 Task: Enable public transport information for Villa in Joshua Tree, California, United States.
Action: Mouse moved to (988, 152)
Screenshot: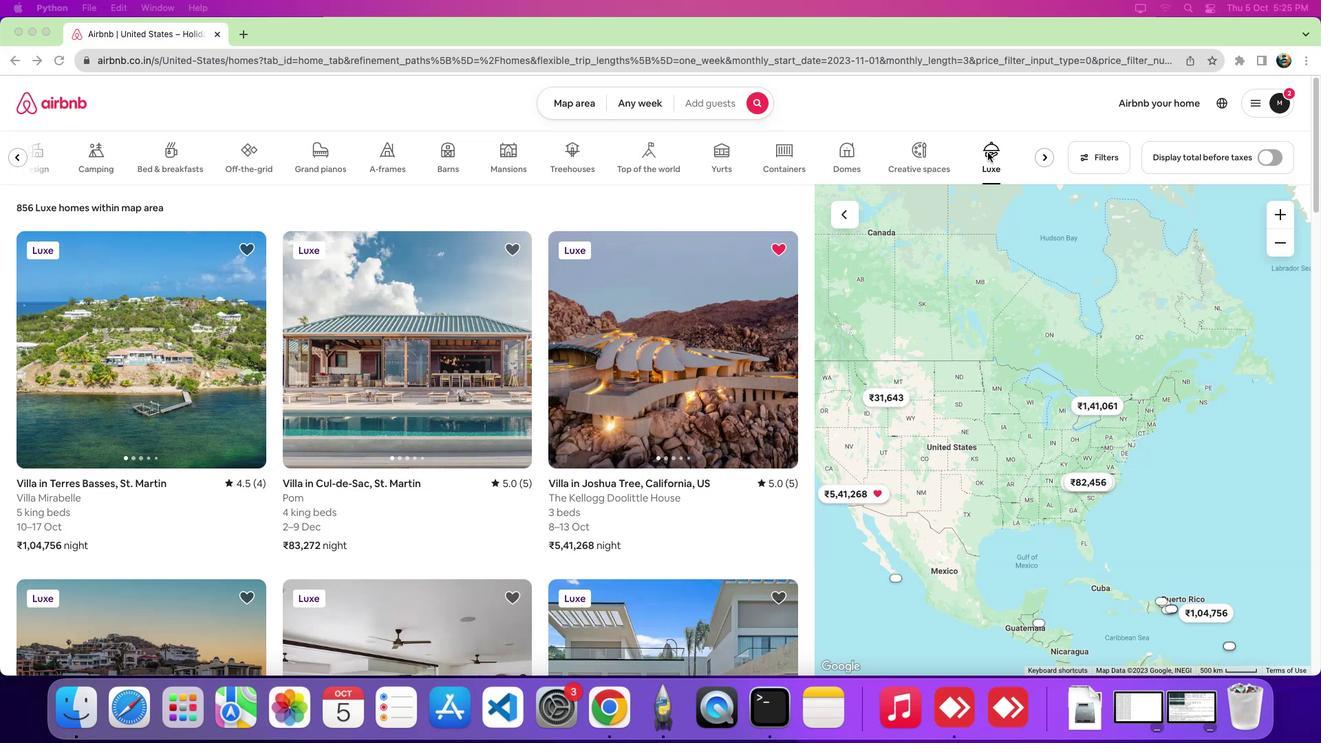 
Action: Mouse pressed left at (988, 152)
Screenshot: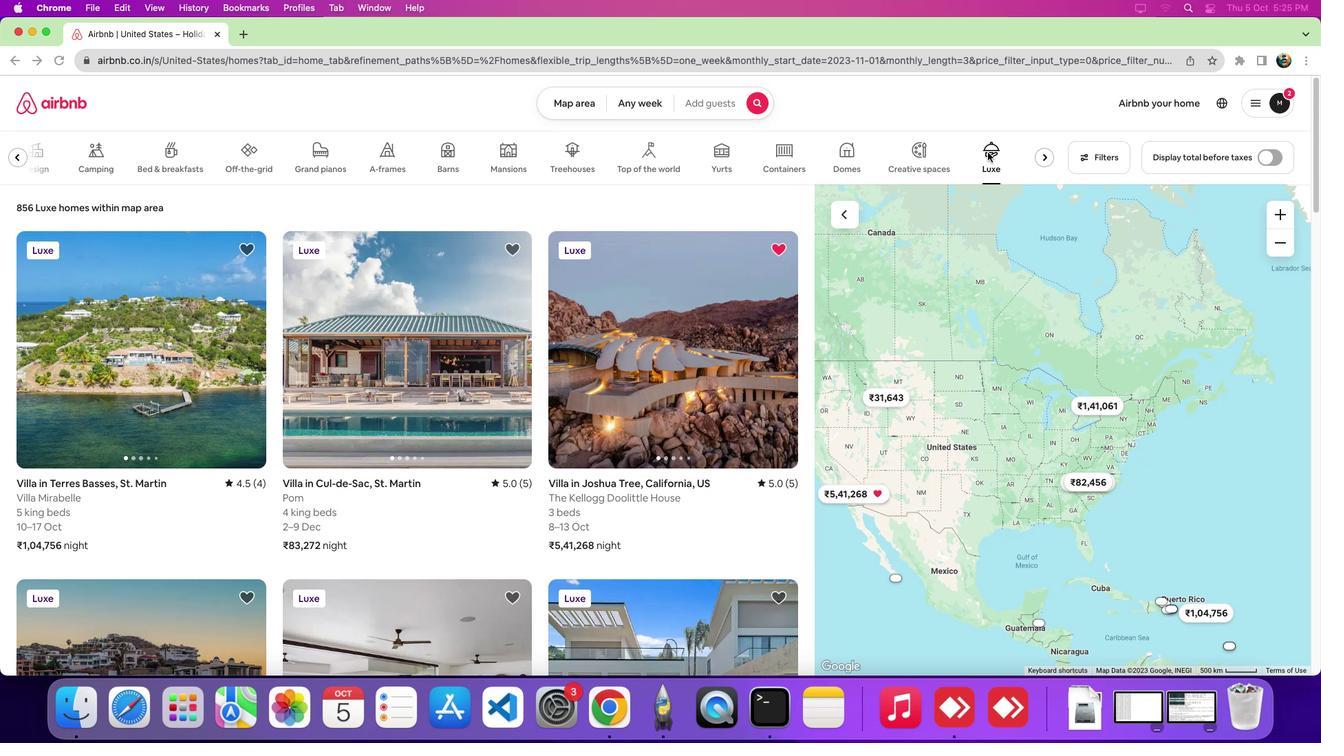 
Action: Mouse moved to (676, 366)
Screenshot: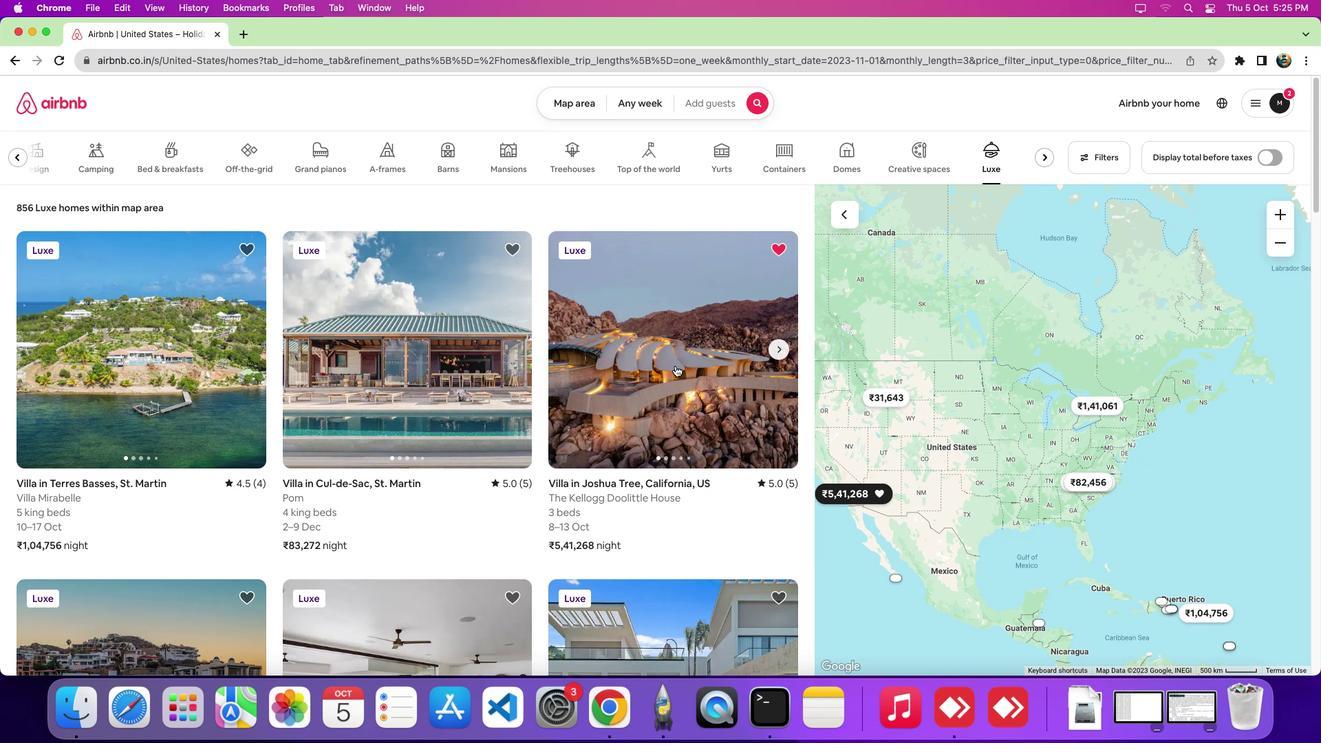 
Action: Mouse pressed left at (676, 366)
Screenshot: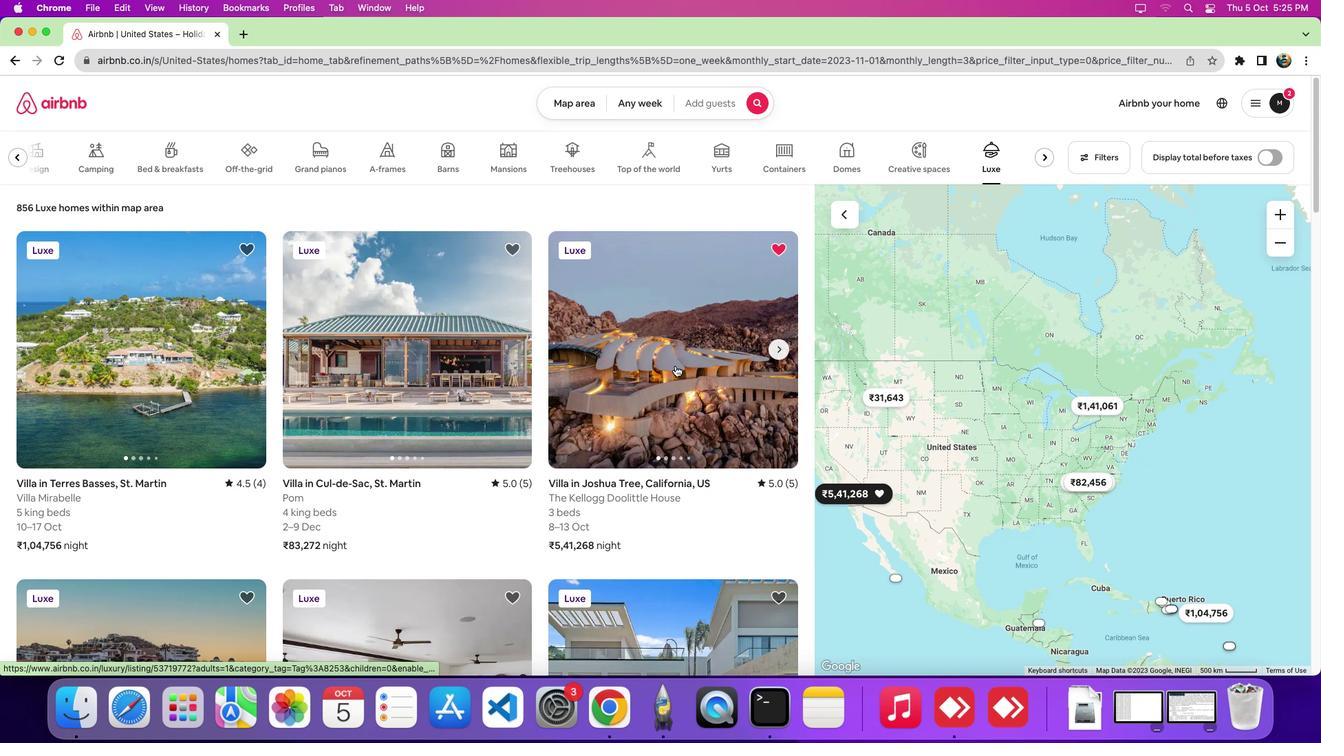
Action: Mouse moved to (755, 445)
Screenshot: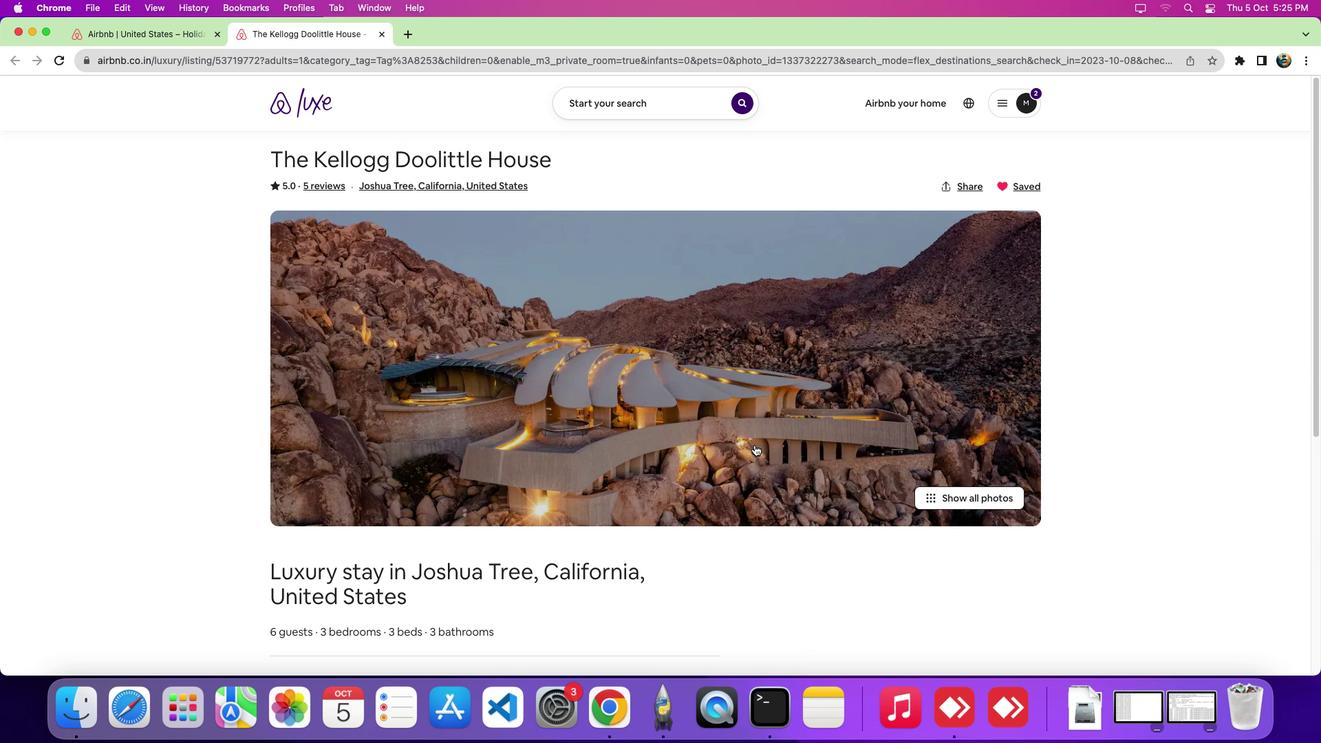 
Action: Mouse scrolled (755, 445) with delta (0, 0)
Screenshot: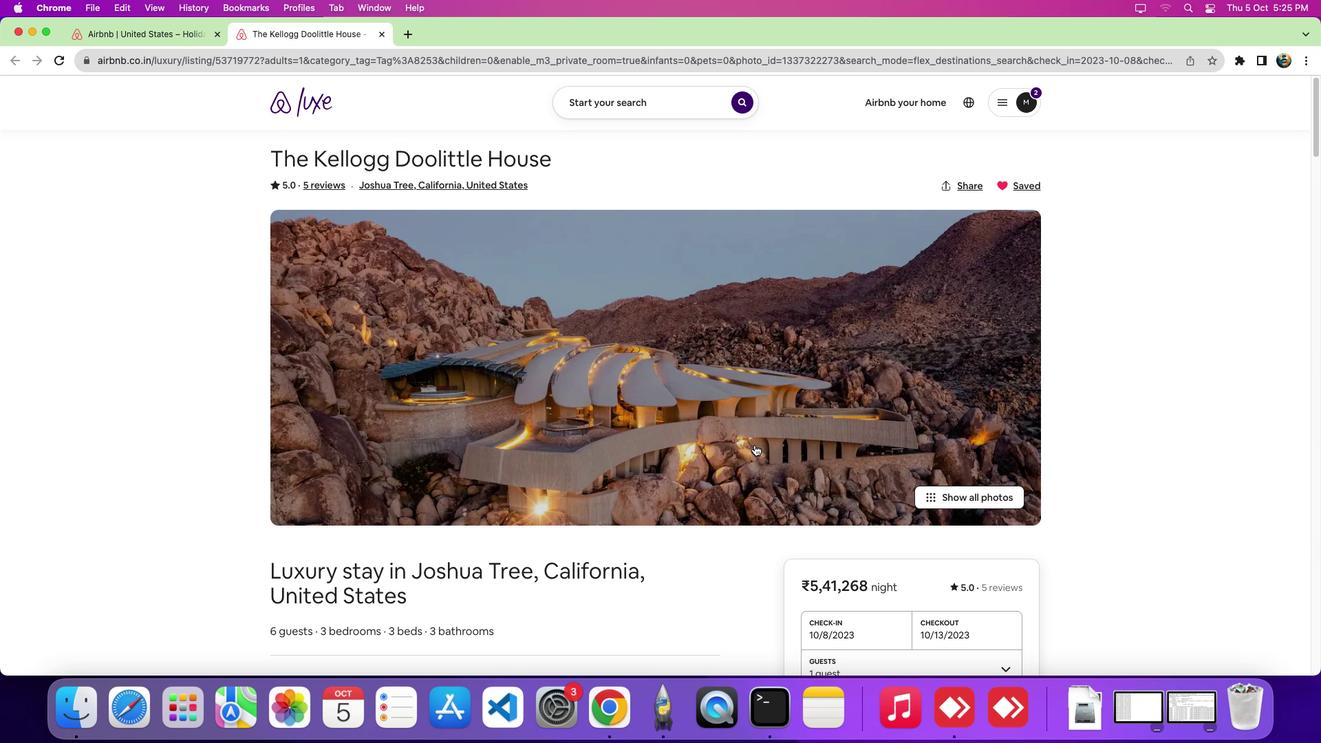 
Action: Mouse scrolled (755, 445) with delta (0, 0)
Screenshot: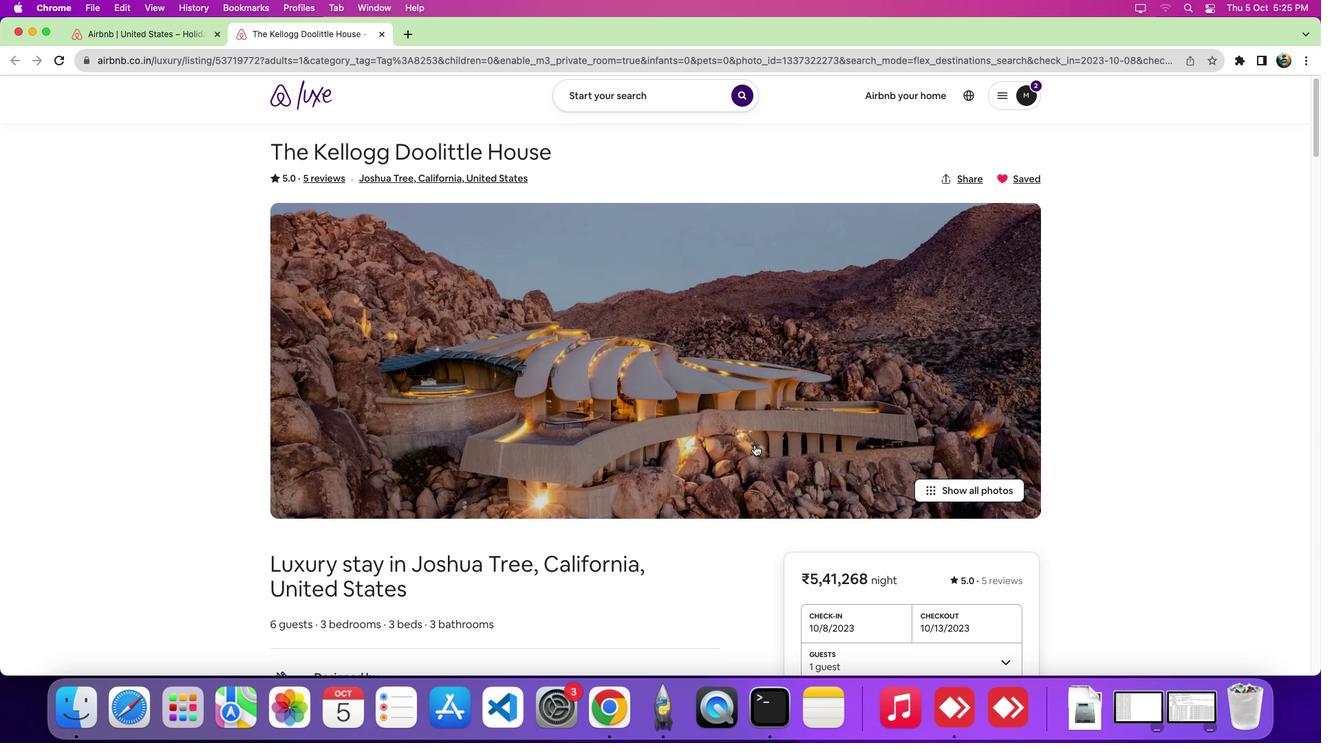 
Action: Mouse scrolled (755, 445) with delta (0, -2)
Screenshot: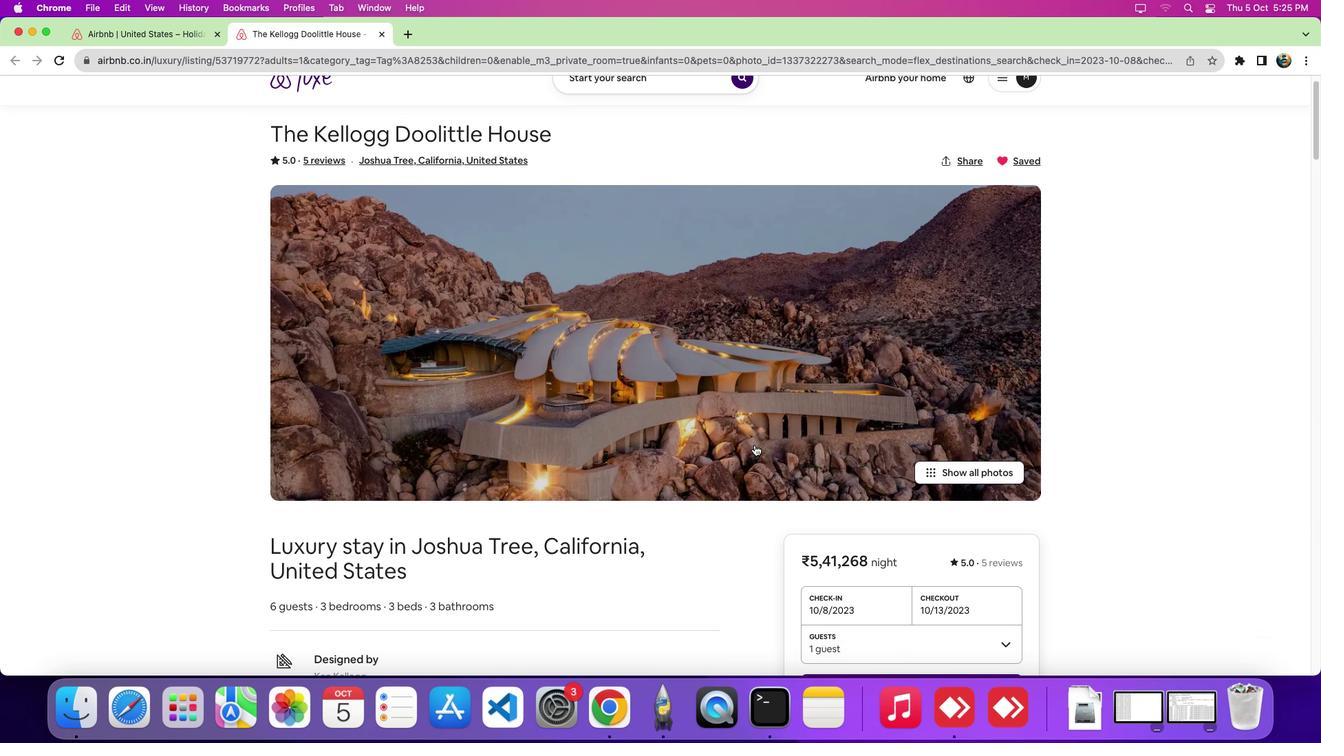 
Action: Mouse scrolled (755, 445) with delta (0, -4)
Screenshot: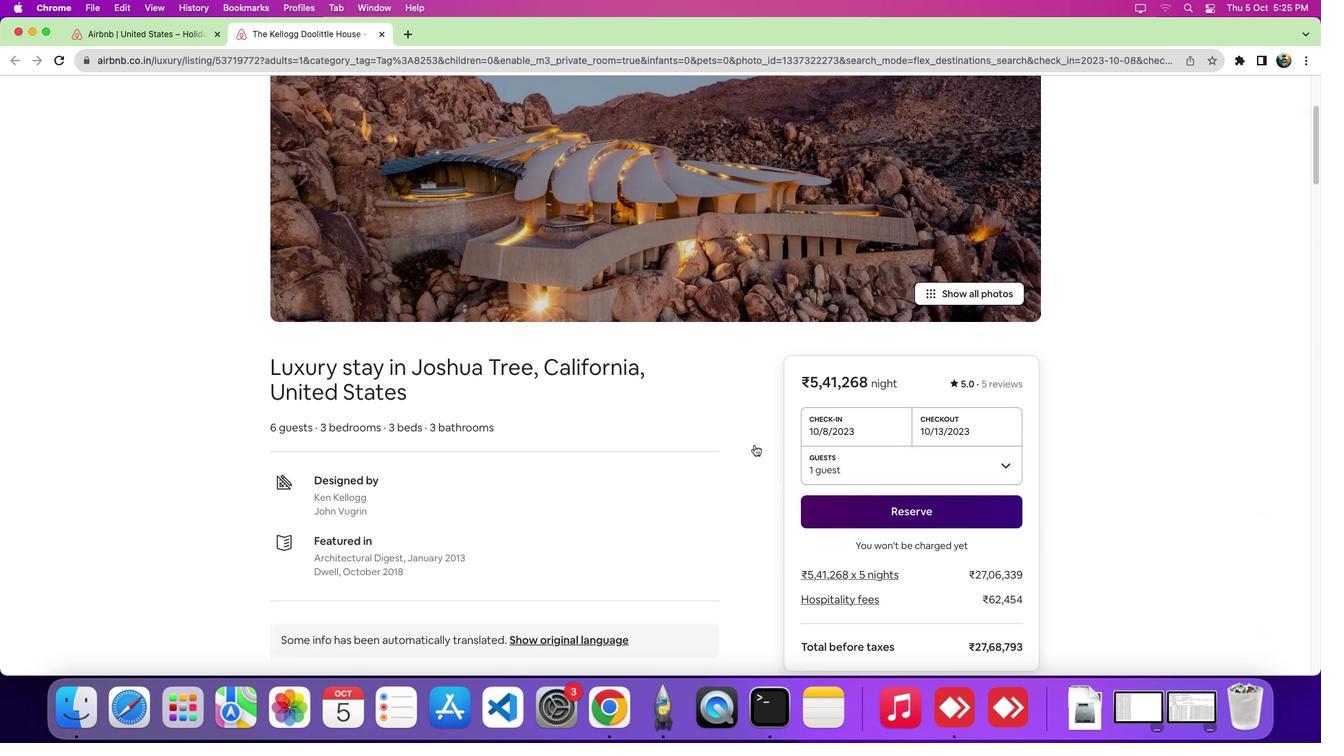 
Action: Mouse scrolled (755, 445) with delta (0, 0)
Screenshot: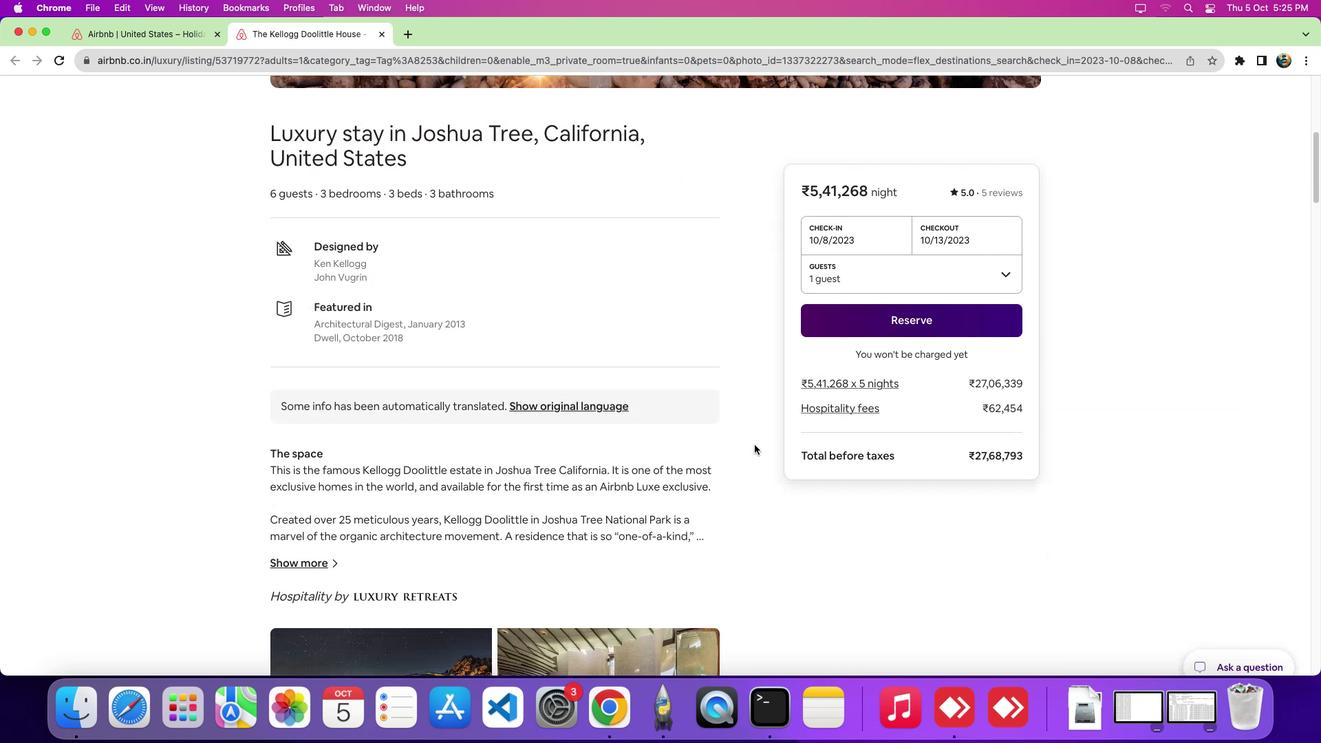 
Action: Mouse scrolled (755, 445) with delta (0, 0)
Screenshot: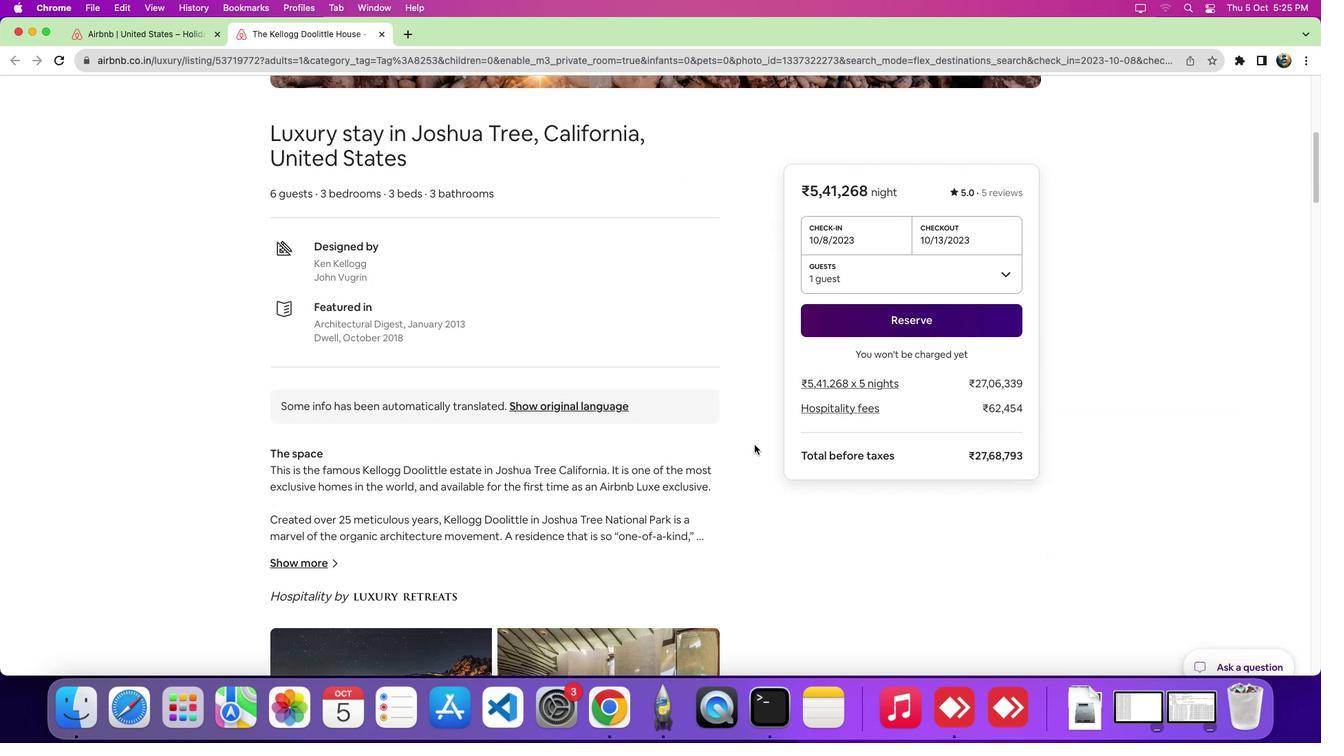 
Action: Mouse scrolled (755, 445) with delta (0, -6)
Screenshot: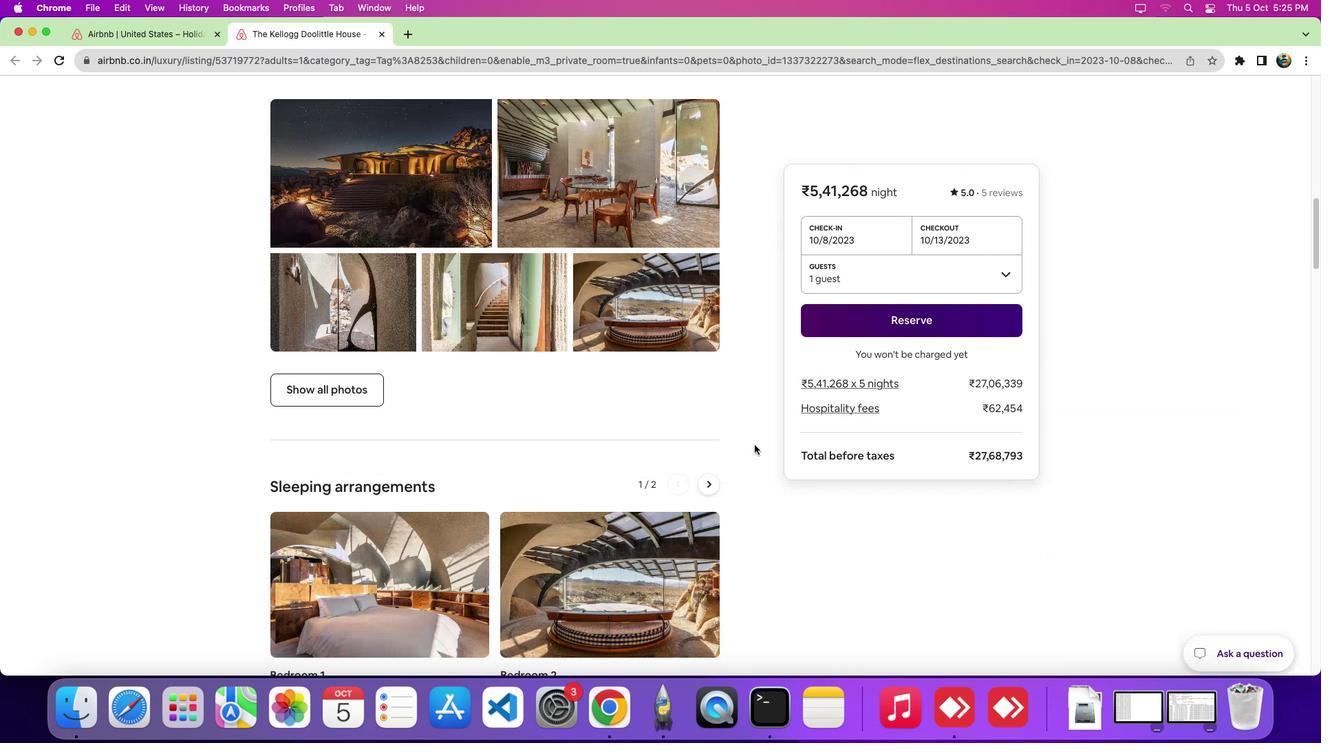 
Action: Mouse scrolled (755, 445) with delta (0, -8)
Screenshot: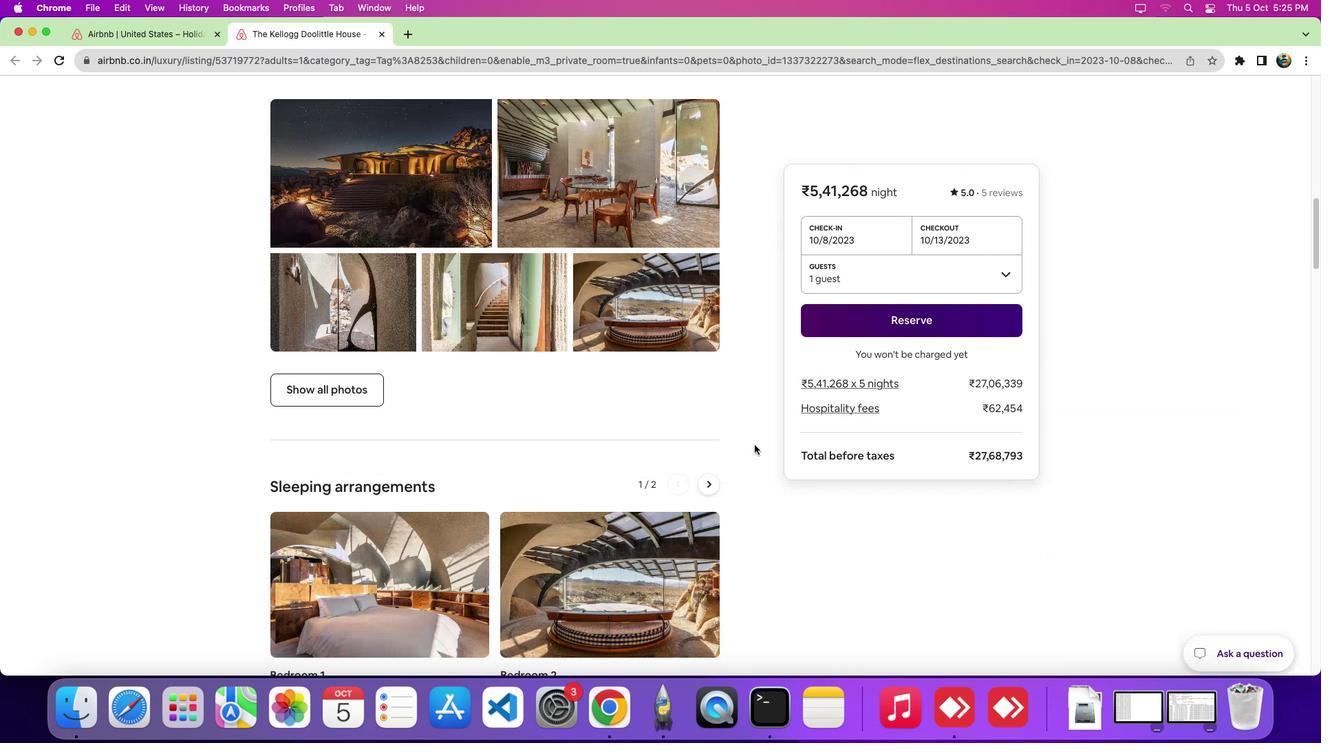 
Action: Mouse scrolled (755, 445) with delta (0, -9)
Screenshot: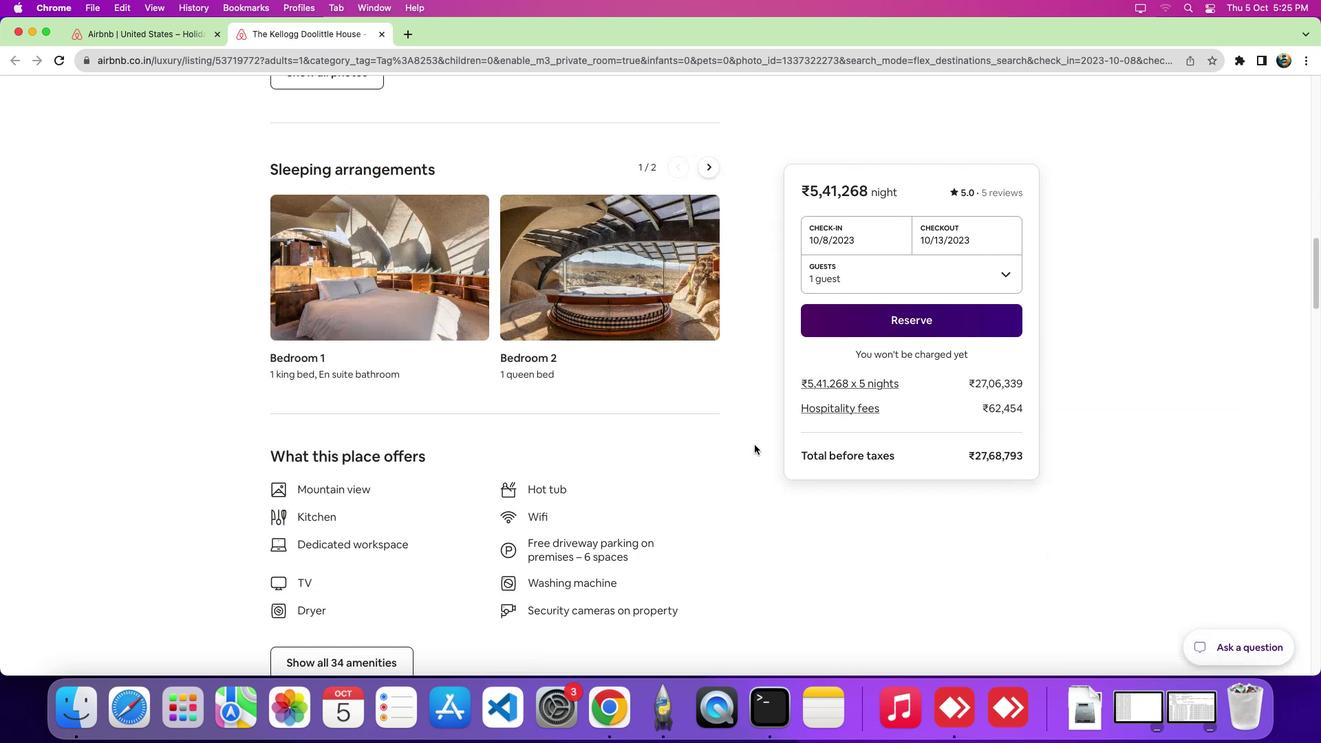 
Action: Mouse moved to (542, 105)
Screenshot: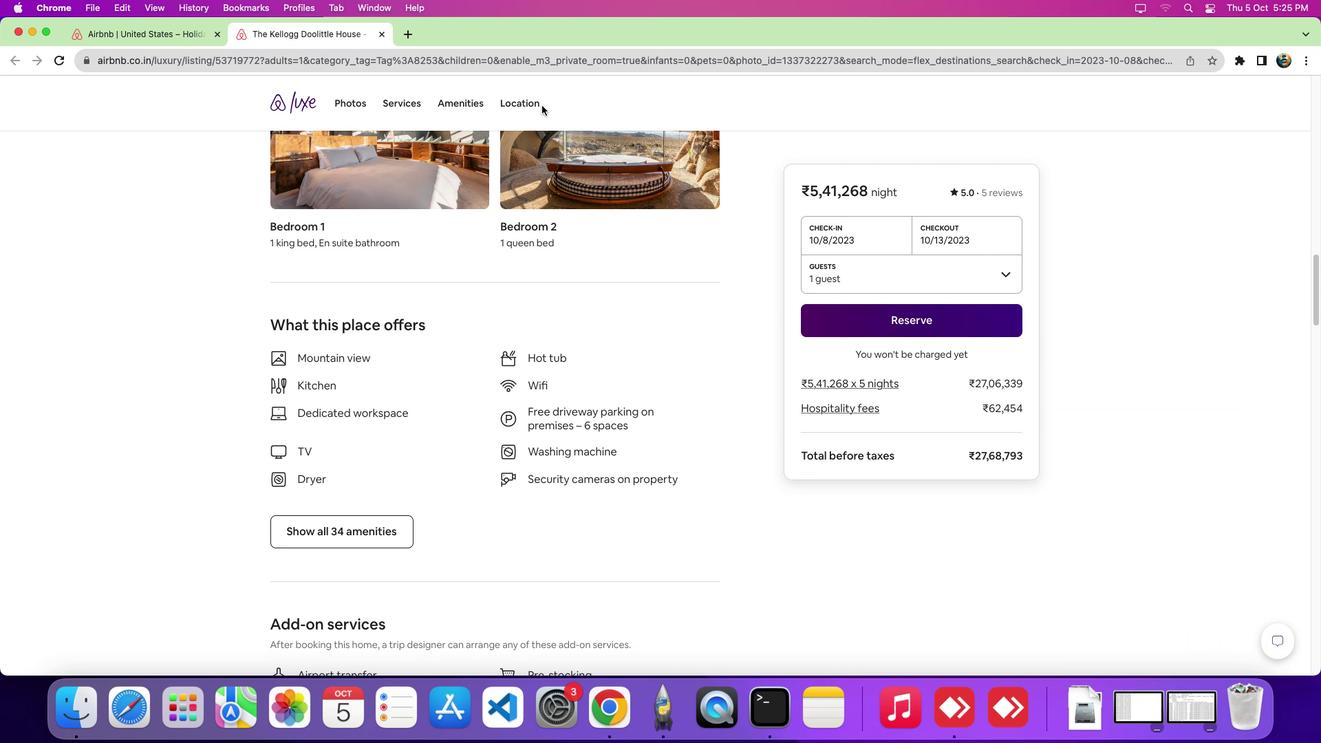 
Action: Mouse pressed left at (542, 105)
Screenshot: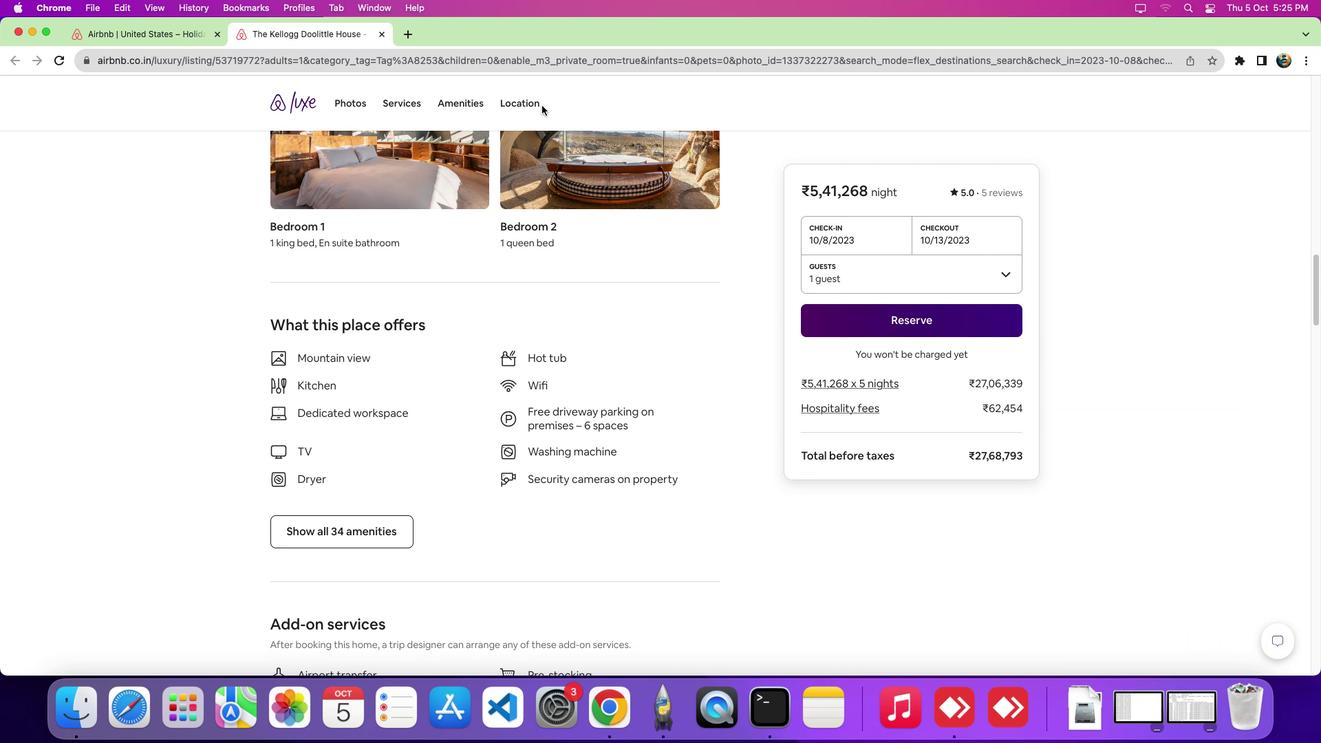 
Action: Mouse moved to (519, 97)
Screenshot: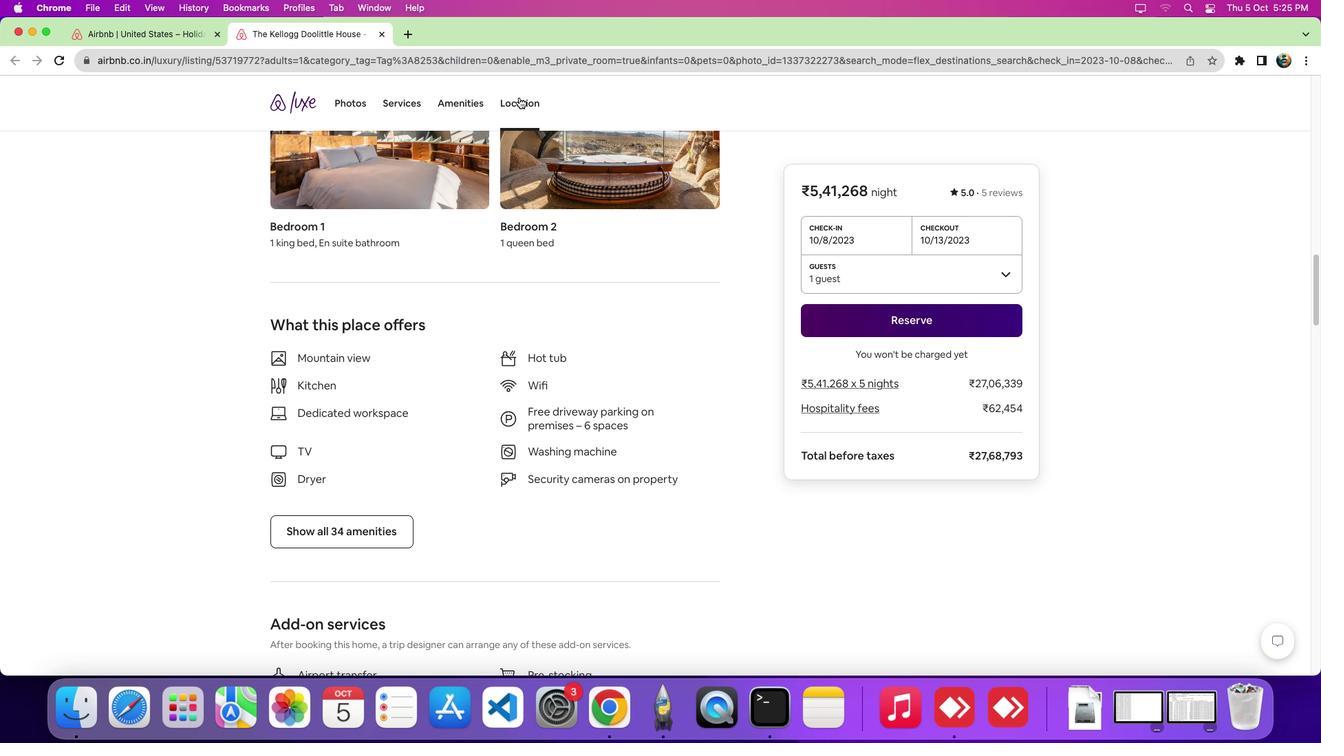 
Action: Mouse pressed left at (519, 97)
Screenshot: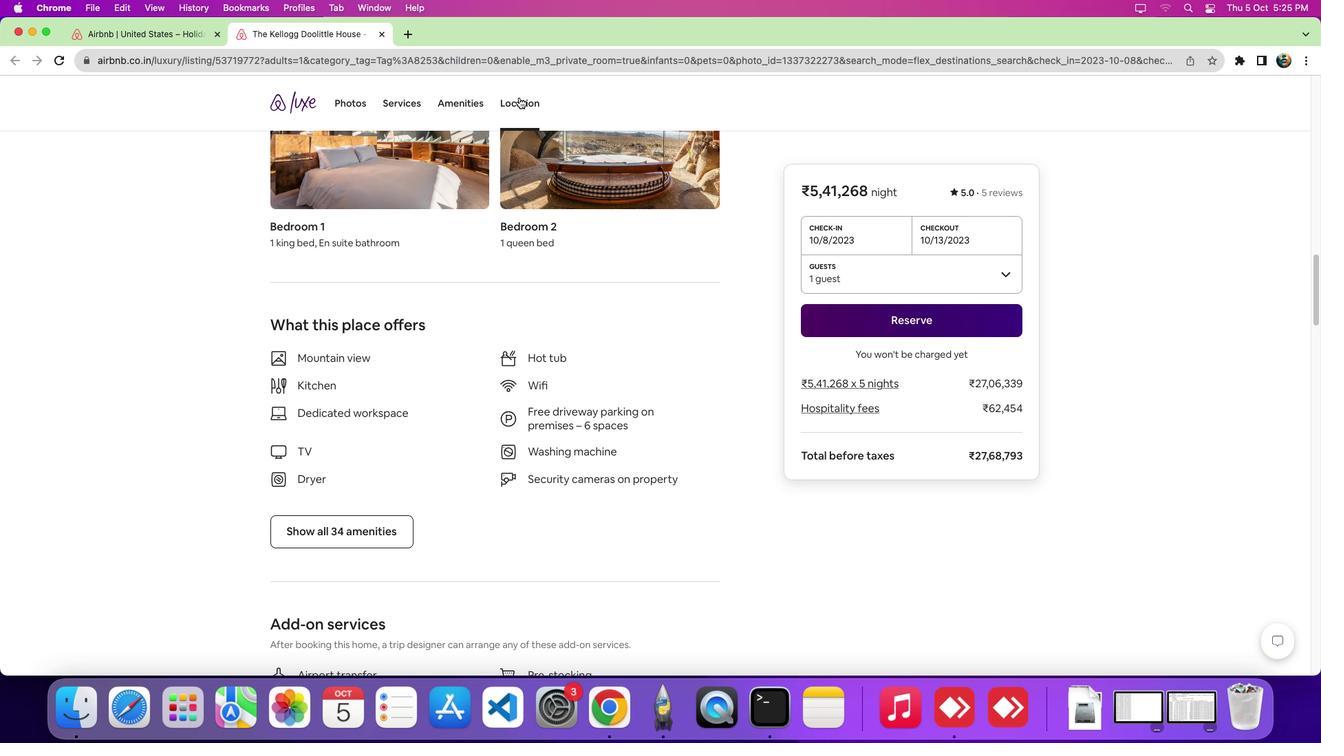 
Action: Mouse moved to (891, 254)
Screenshot: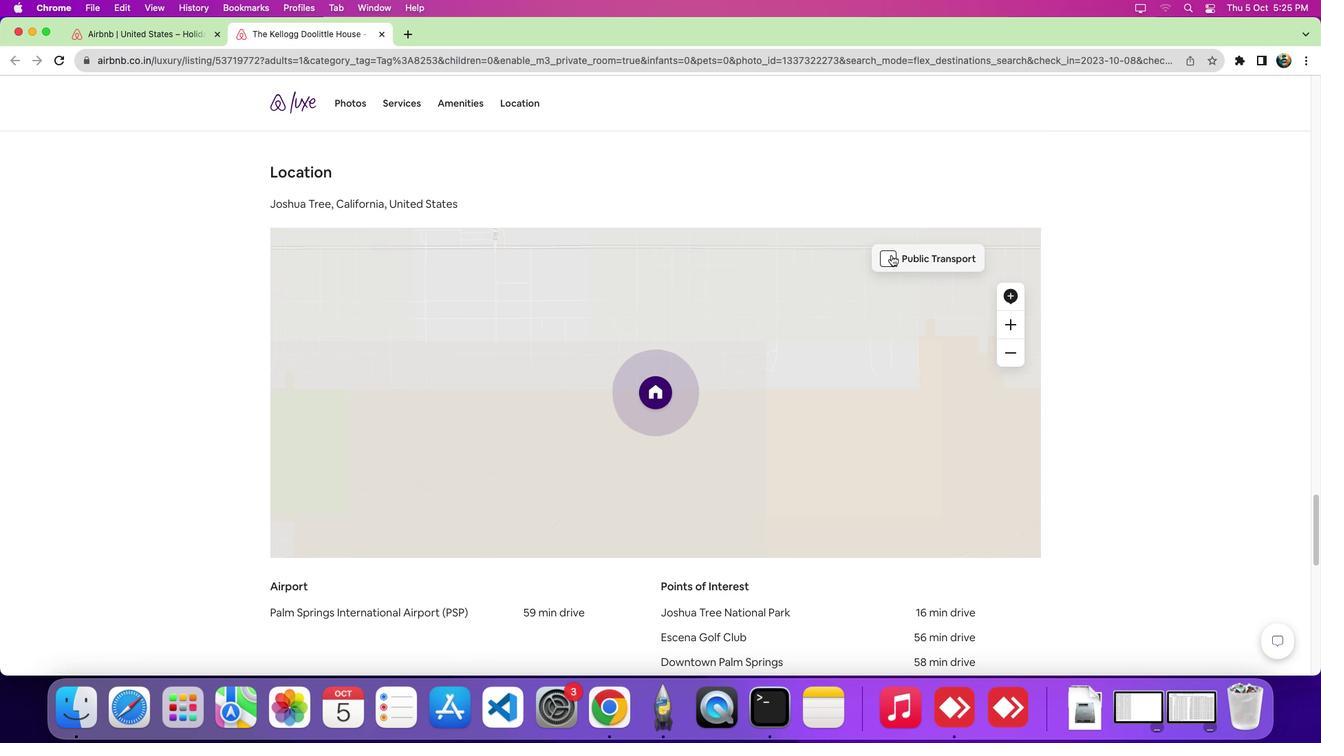 
Action: Mouse pressed left at (891, 254)
Screenshot: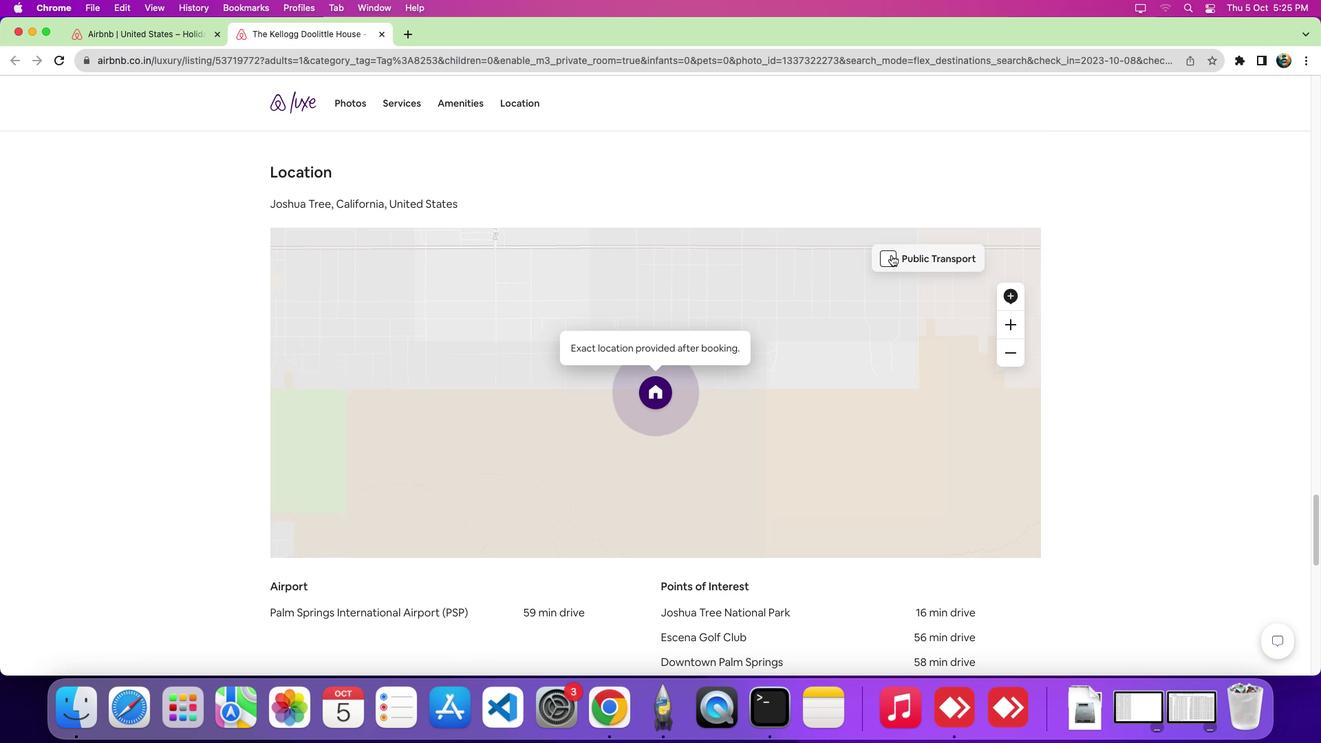 
Action: Mouse moved to (826, 587)
Screenshot: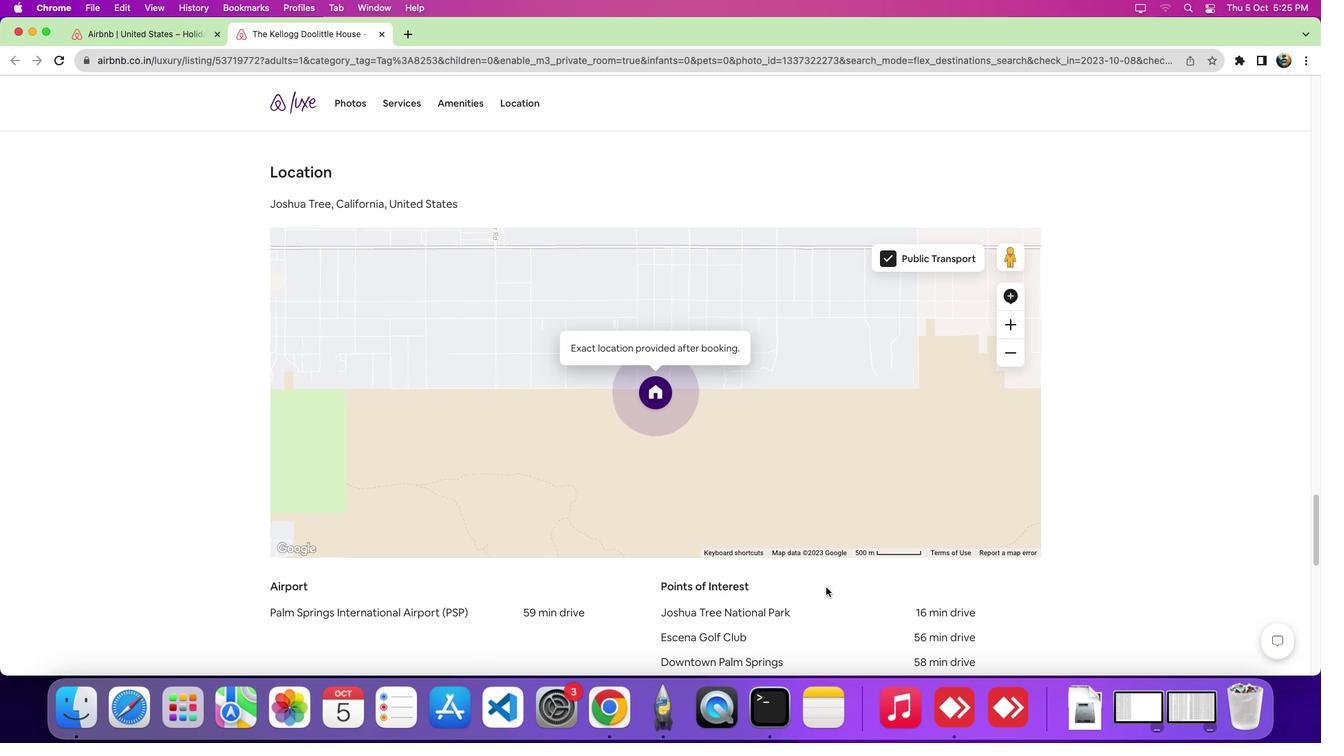 
